 Task: Setup the softphone layouts for the call center.
Action: Mouse moved to (1078, 78)
Screenshot: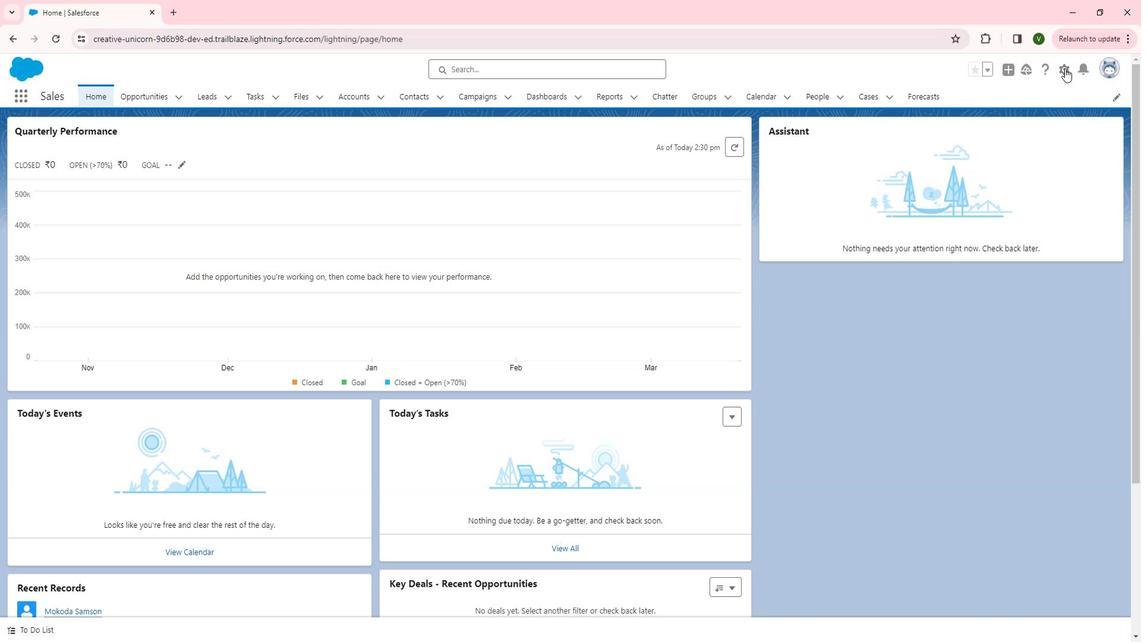 
Action: Mouse pressed left at (1078, 78)
Screenshot: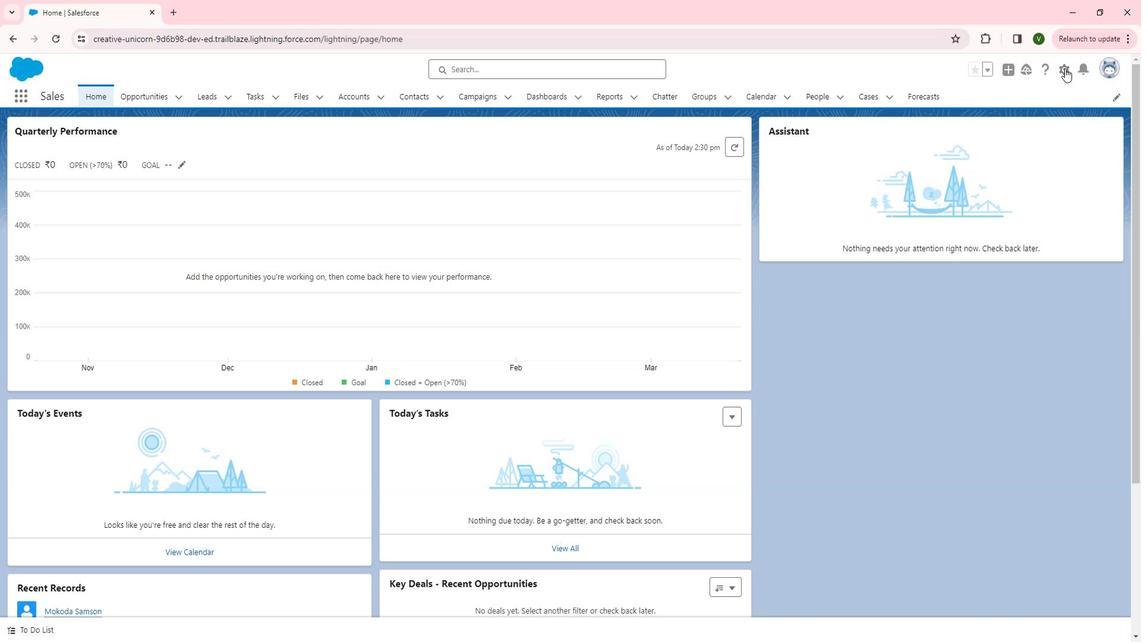 
Action: Mouse moved to (1040, 156)
Screenshot: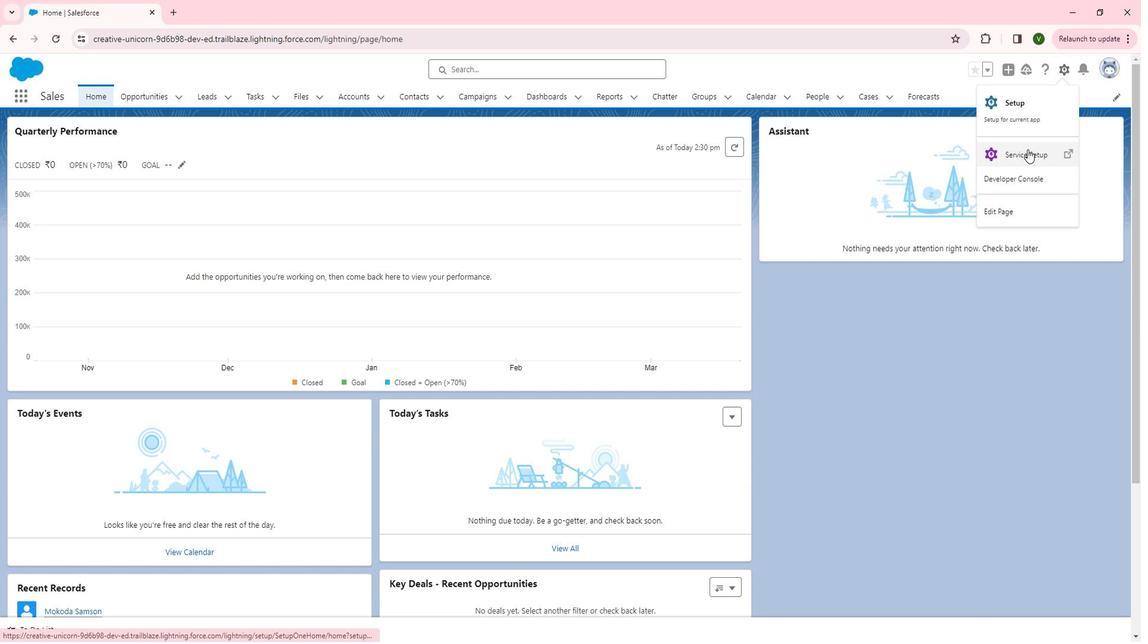 
Action: Mouse pressed left at (1040, 156)
Screenshot: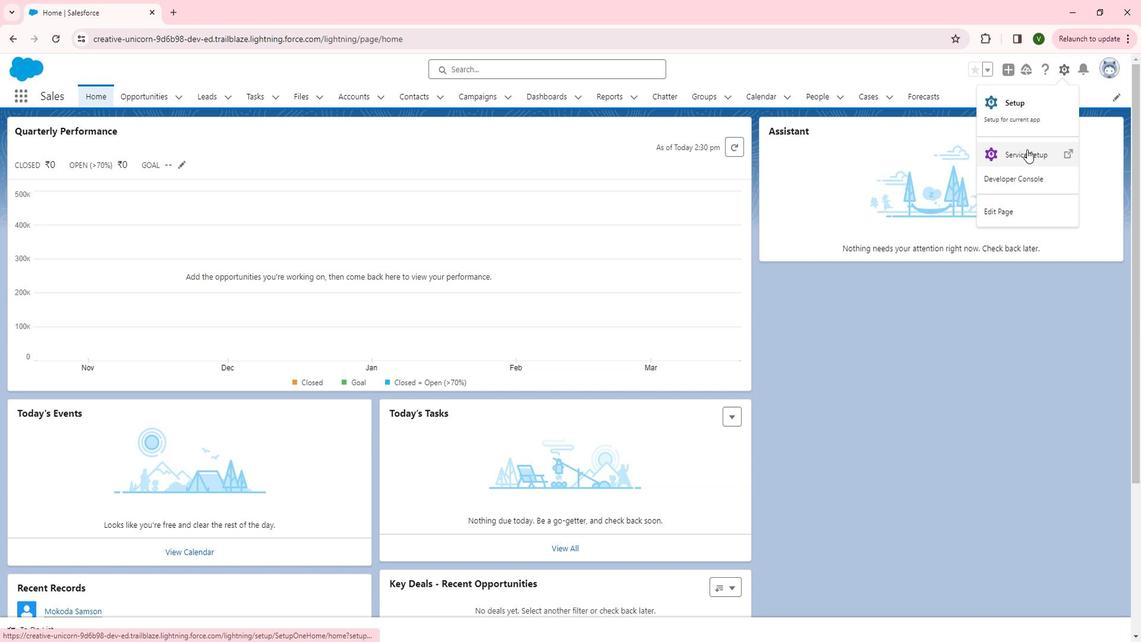 
Action: Mouse moved to (21, 263)
Screenshot: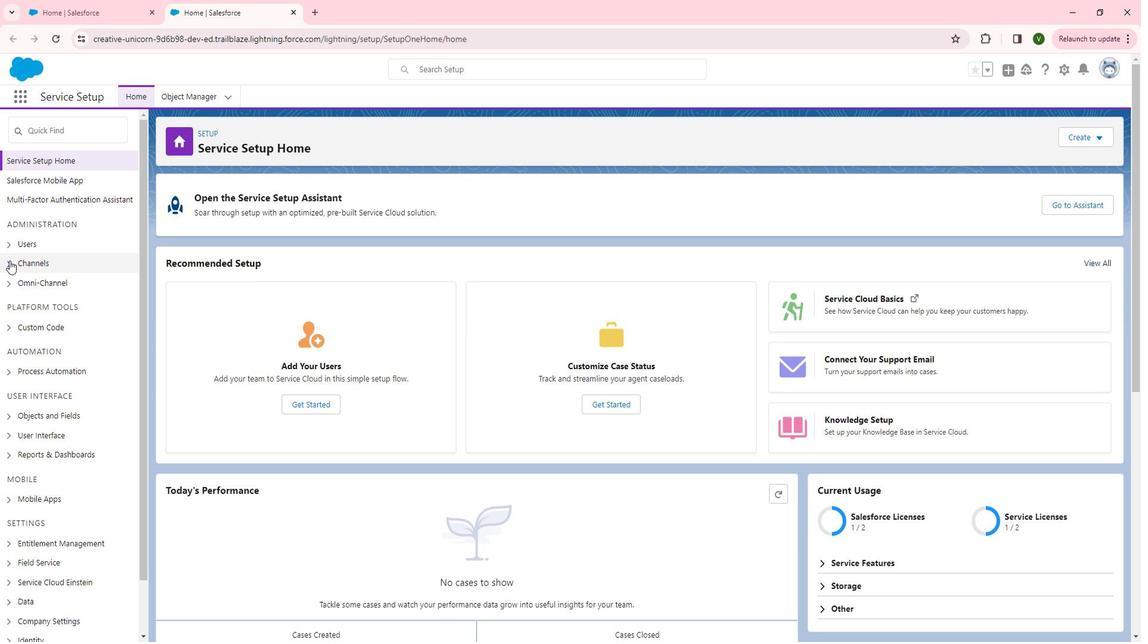 
Action: Mouse pressed left at (21, 263)
Screenshot: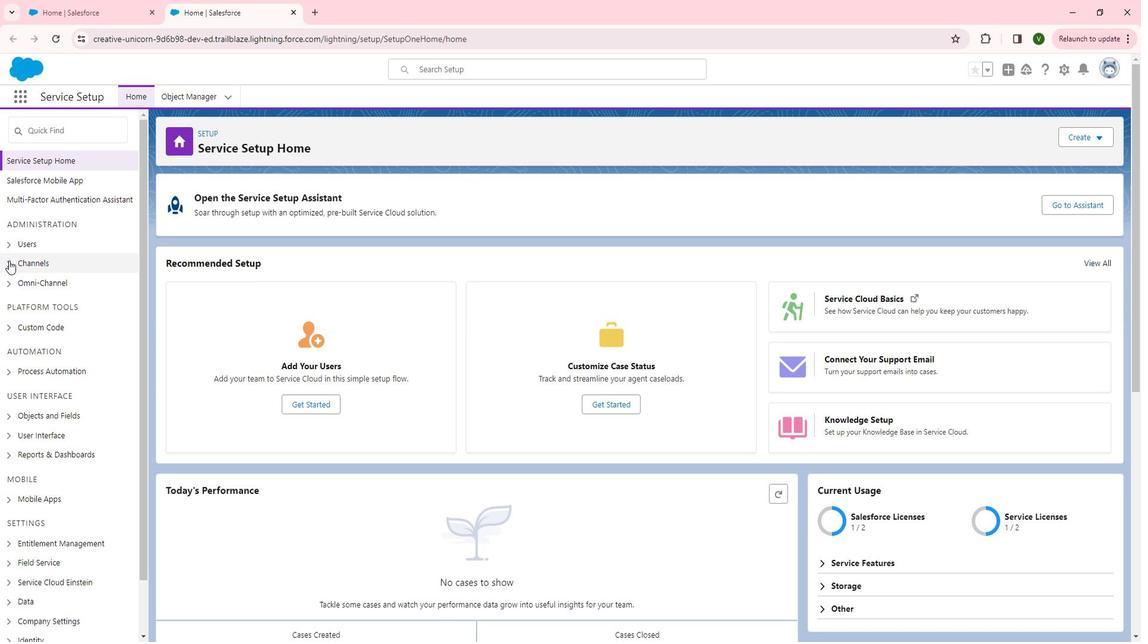 
Action: Mouse moved to (33, 379)
Screenshot: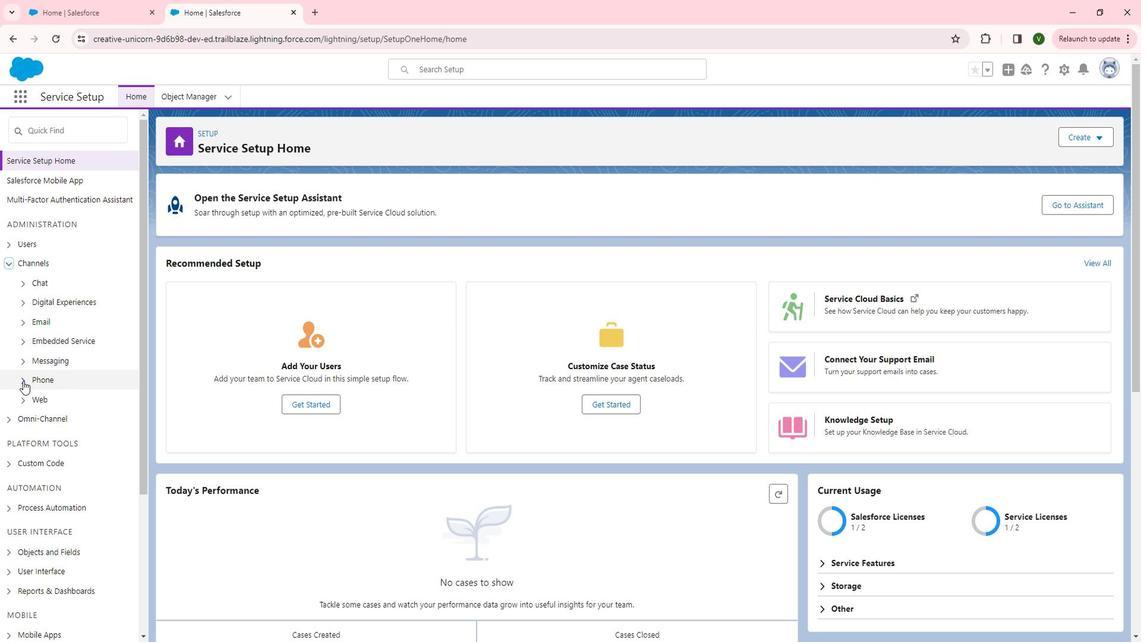 
Action: Mouse pressed left at (33, 379)
Screenshot: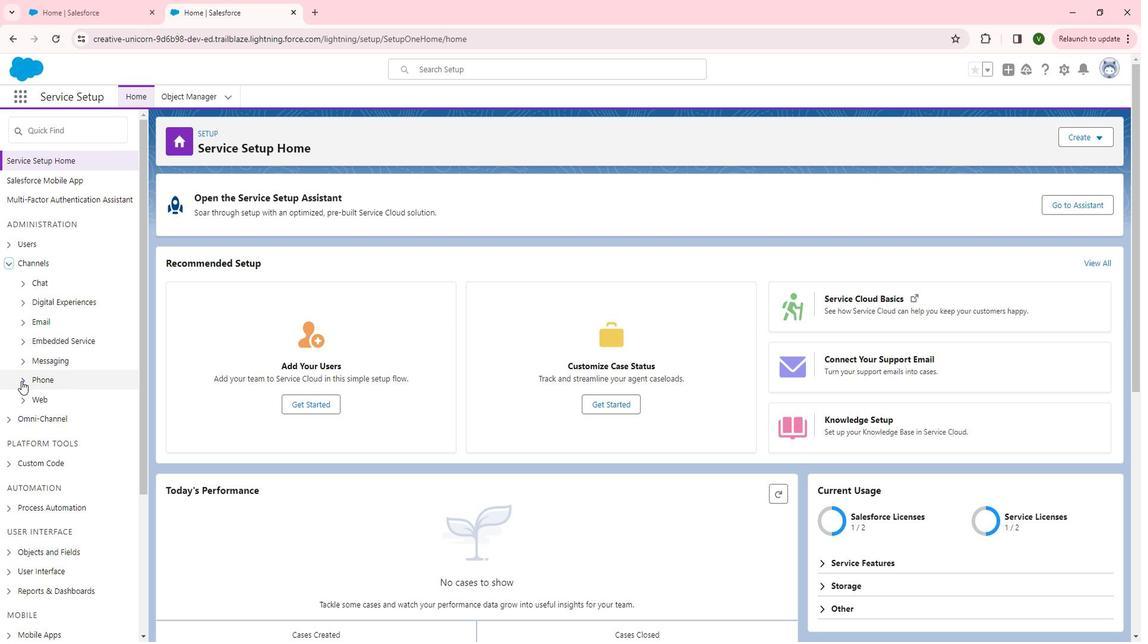 
Action: Mouse moved to (45, 396)
Screenshot: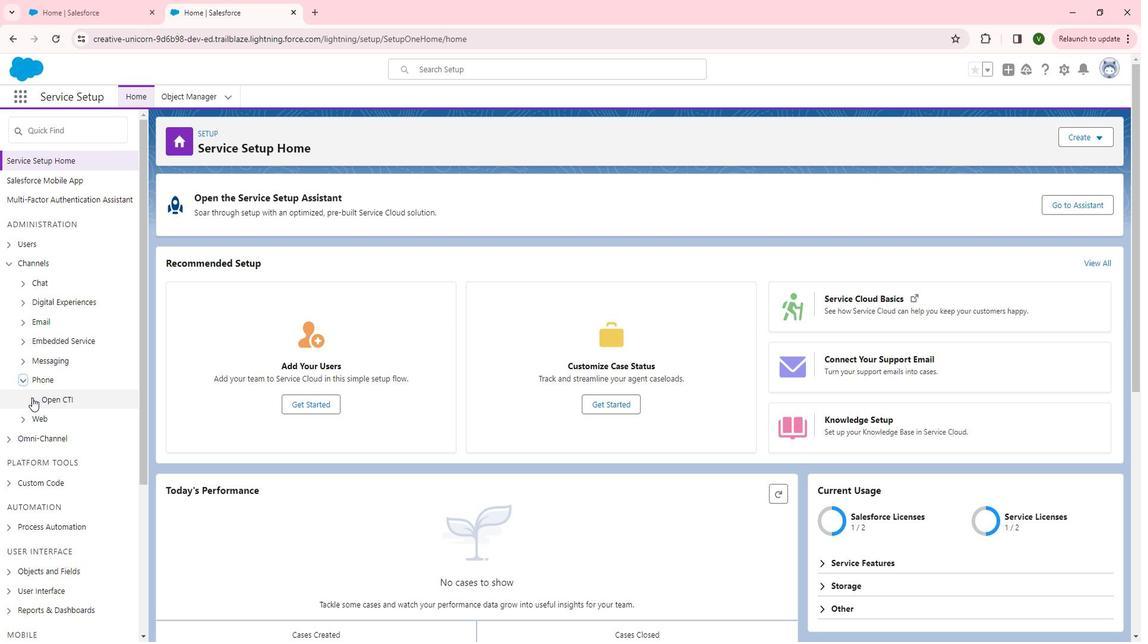 
Action: Mouse pressed left at (45, 396)
Screenshot: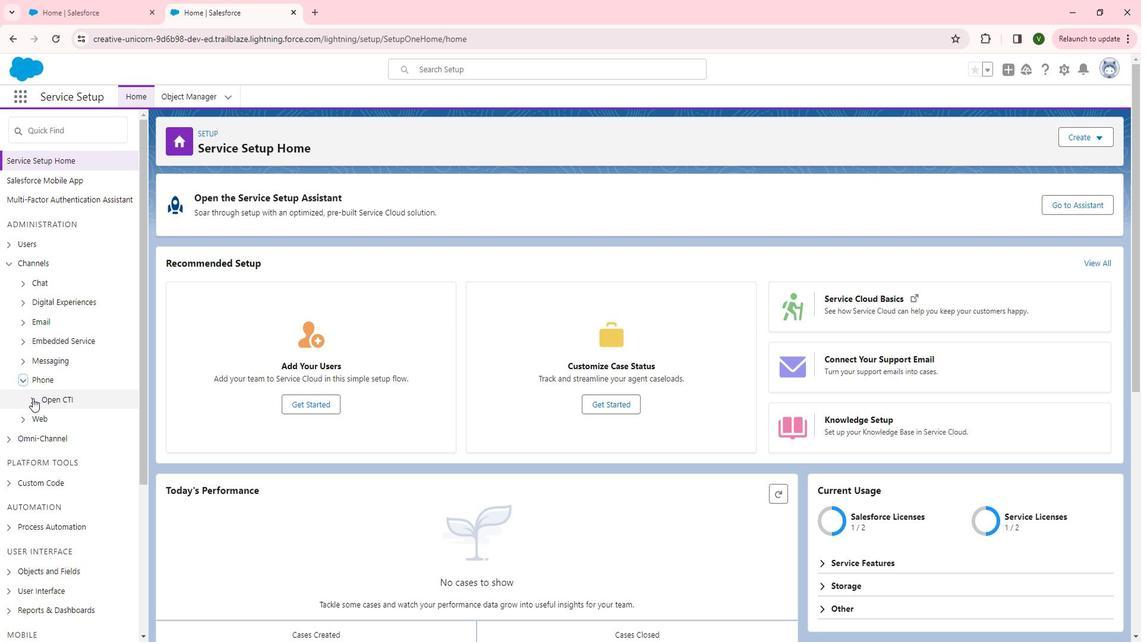 
Action: Mouse moved to (88, 452)
Screenshot: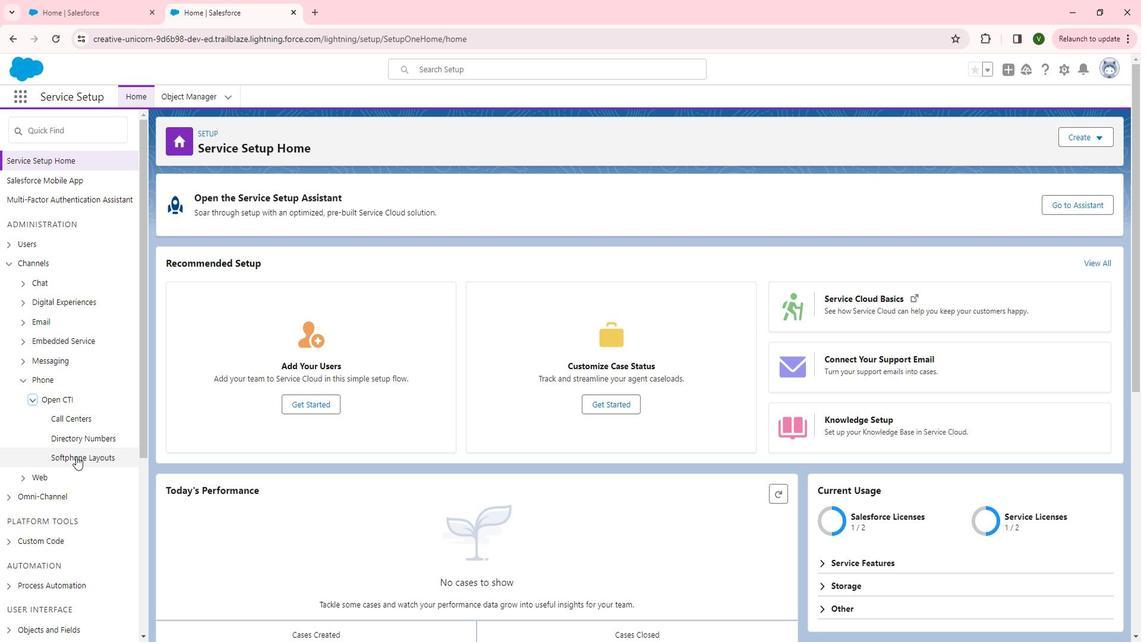 
Action: Mouse pressed left at (88, 452)
Screenshot: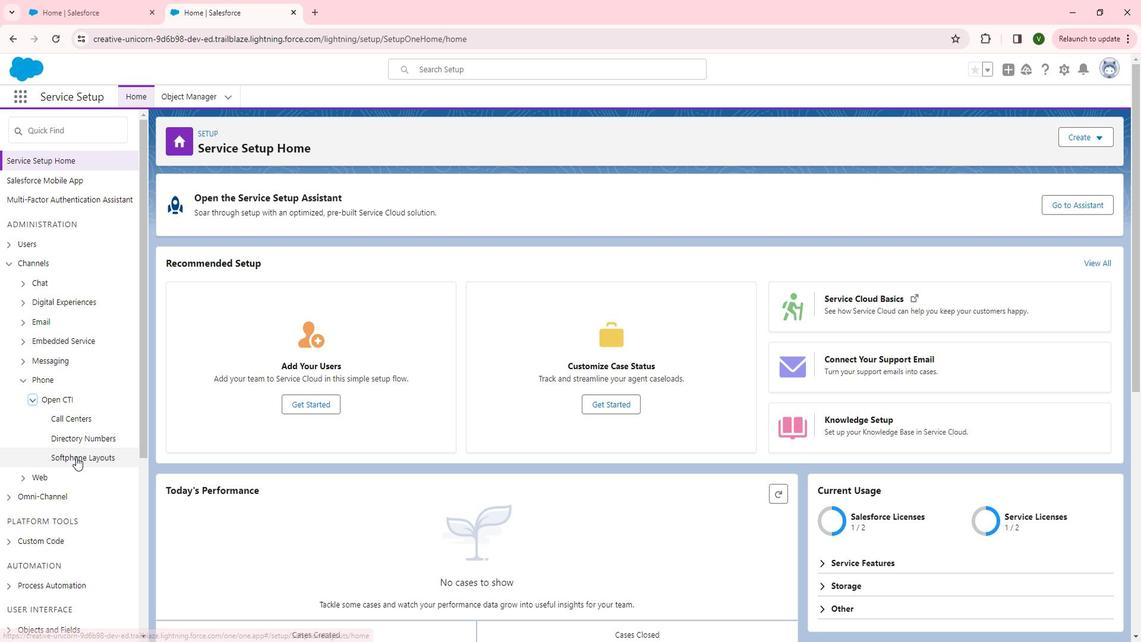 
Action: Mouse moved to (210, 377)
Screenshot: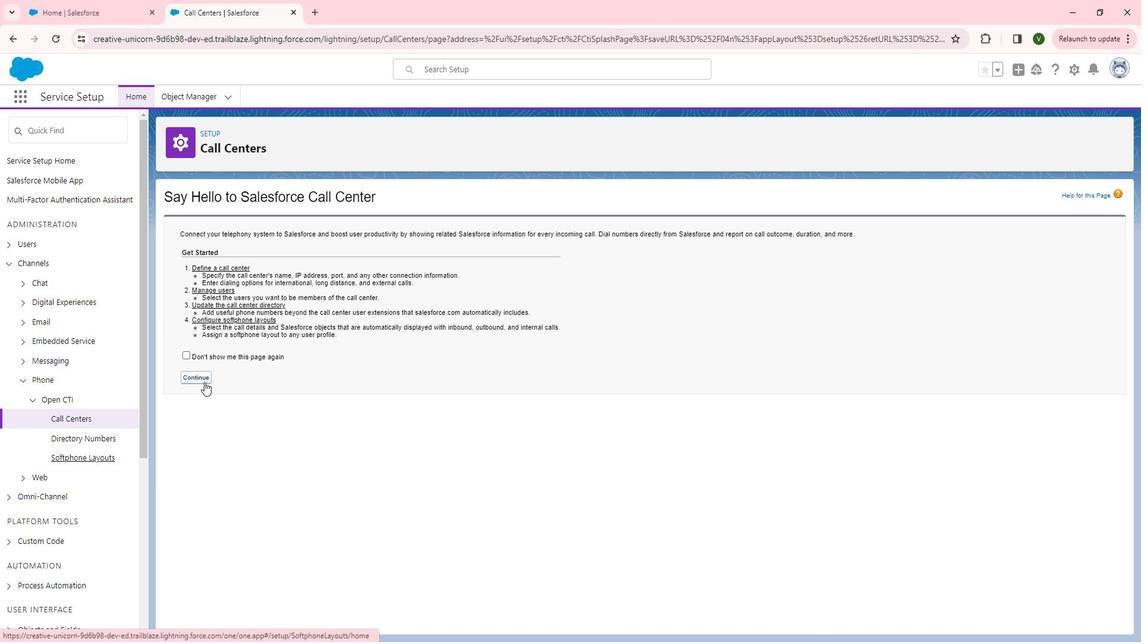 
Action: Mouse pressed left at (210, 377)
Screenshot: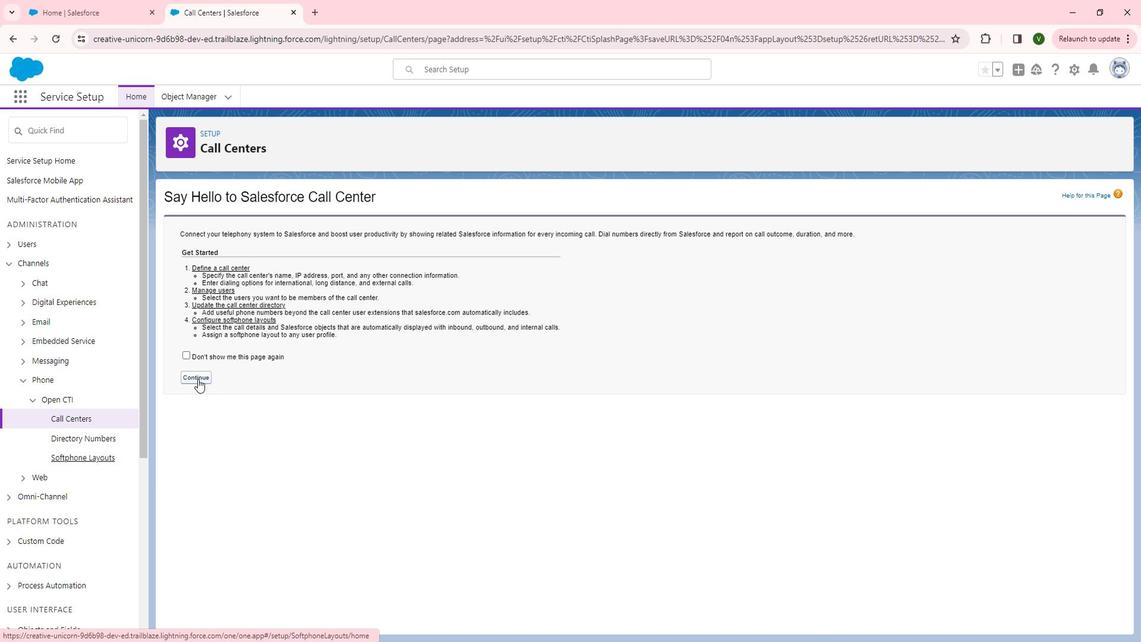 
Action: Mouse moved to (606, 255)
Screenshot: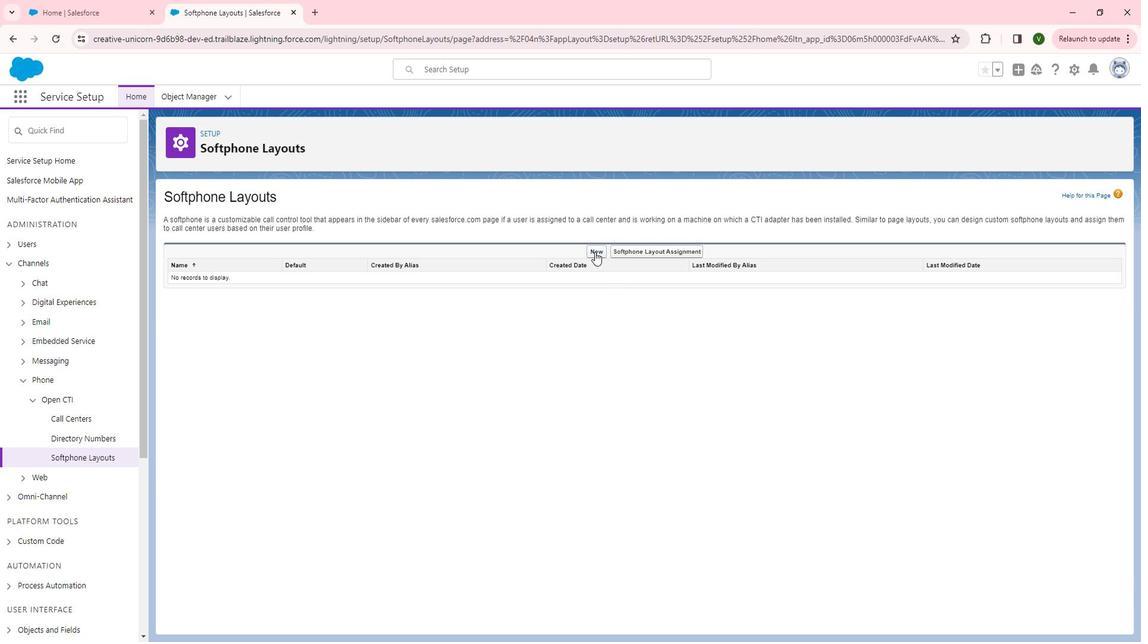 
Action: Mouse pressed left at (606, 255)
Screenshot: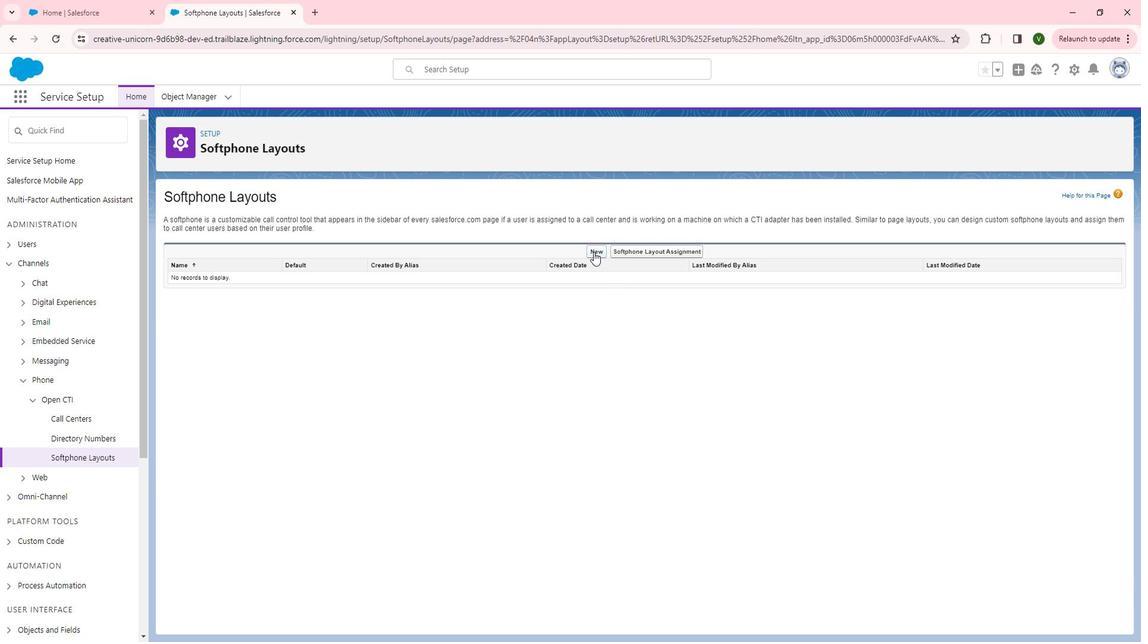 
Action: Mouse moved to (424, 269)
Screenshot: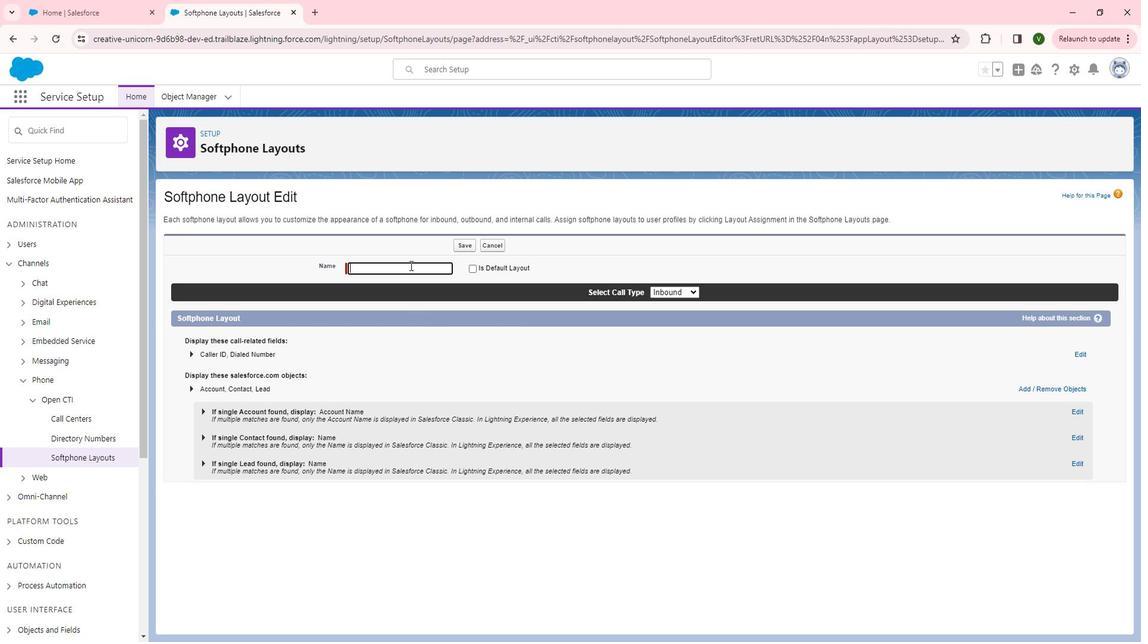 
Action: Mouse pressed left at (424, 269)
Screenshot: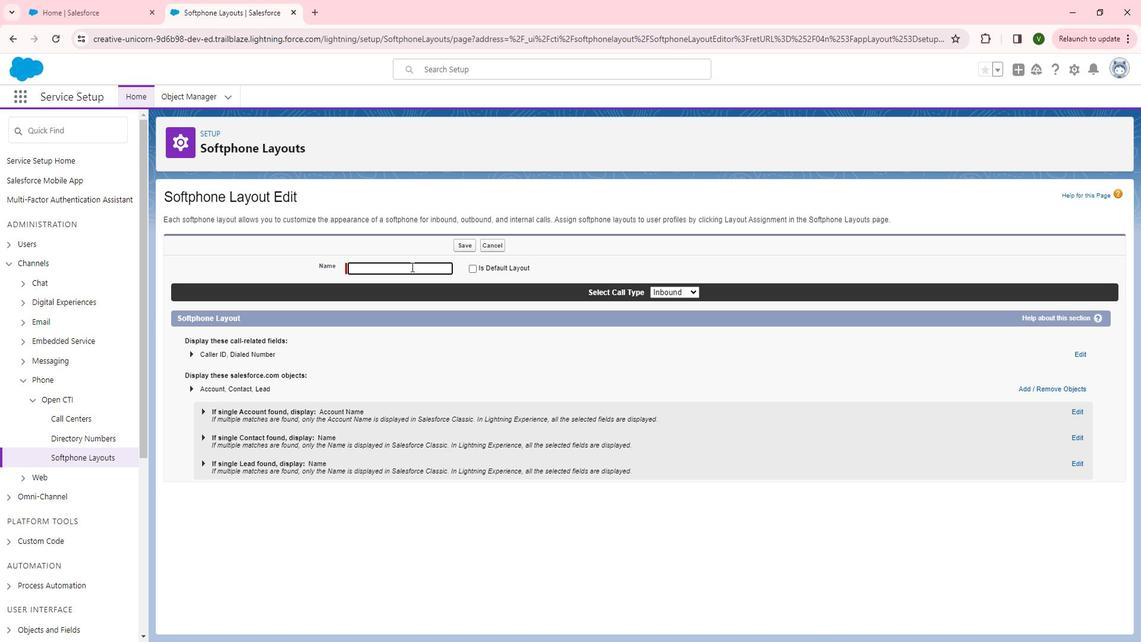 
Action: Key pressed <Key.shift>Call<Key.space>pa<Key.backspace><Key.backspace>layout
Screenshot: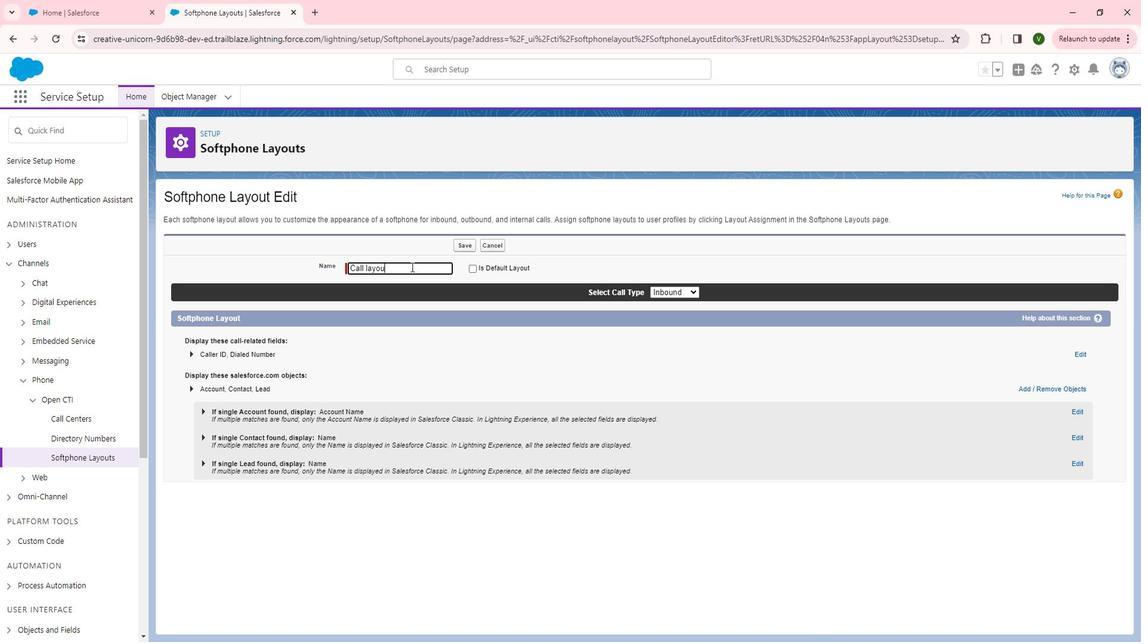 
Action: Mouse moved to (664, 292)
Screenshot: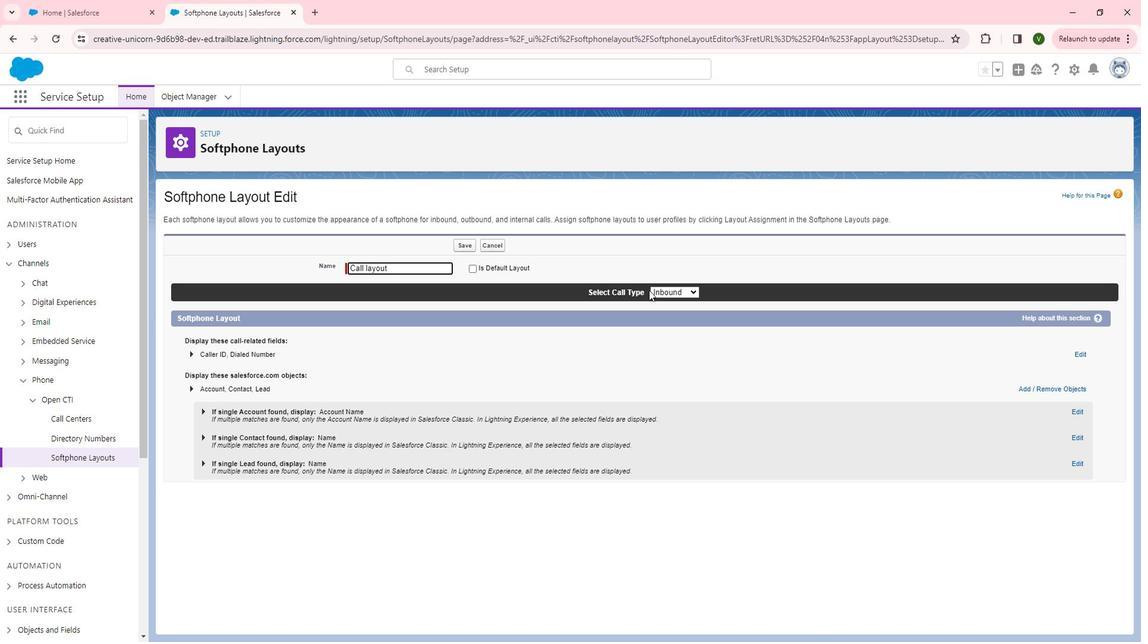 
Action: Mouse pressed left at (664, 292)
Screenshot: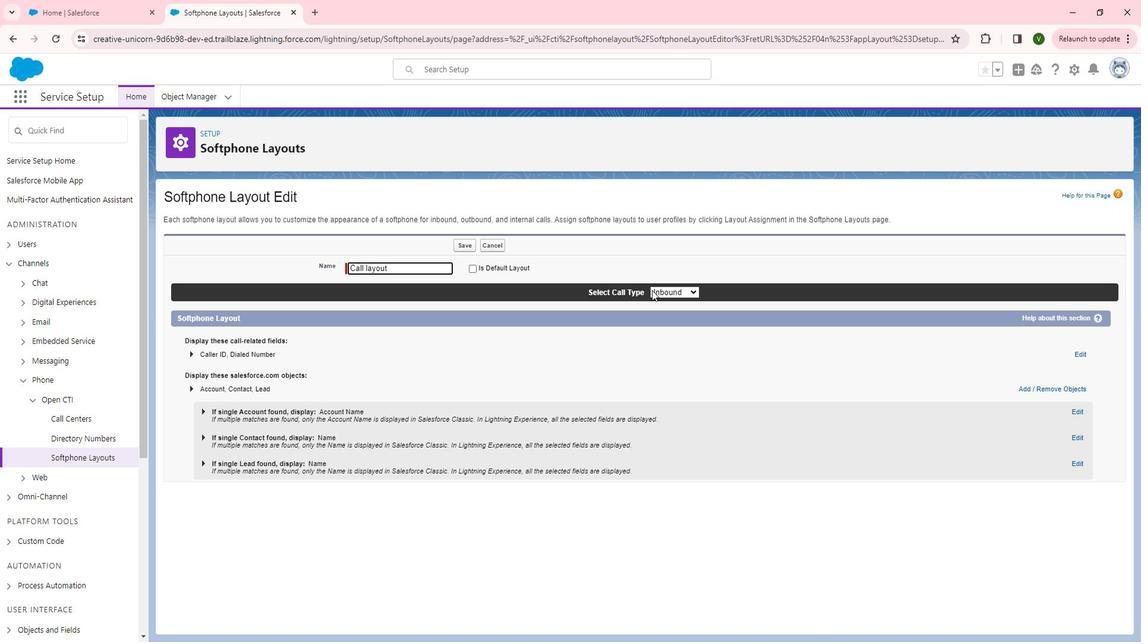 
Action: Mouse moved to (689, 307)
Screenshot: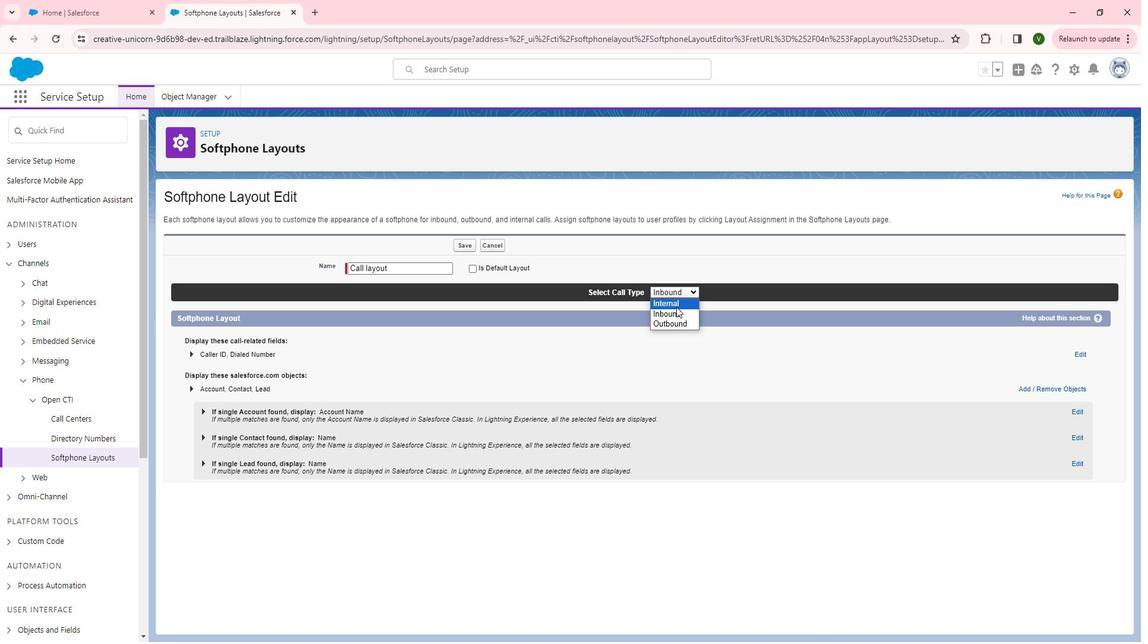
Action: Mouse pressed left at (689, 307)
Screenshot: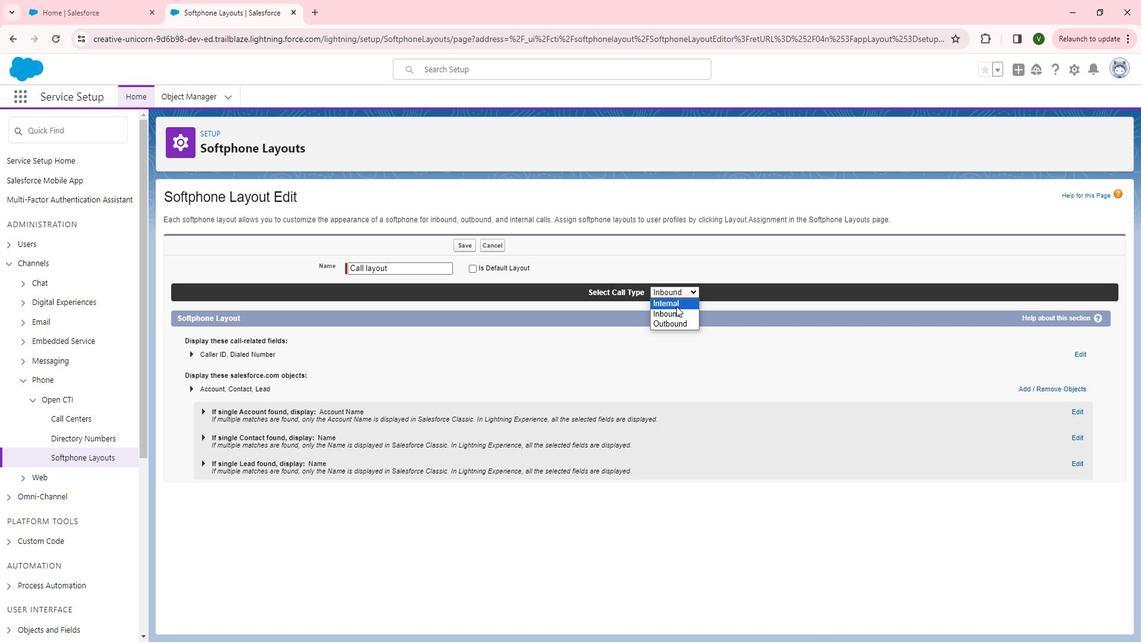 
Action: Mouse moved to (479, 245)
Screenshot: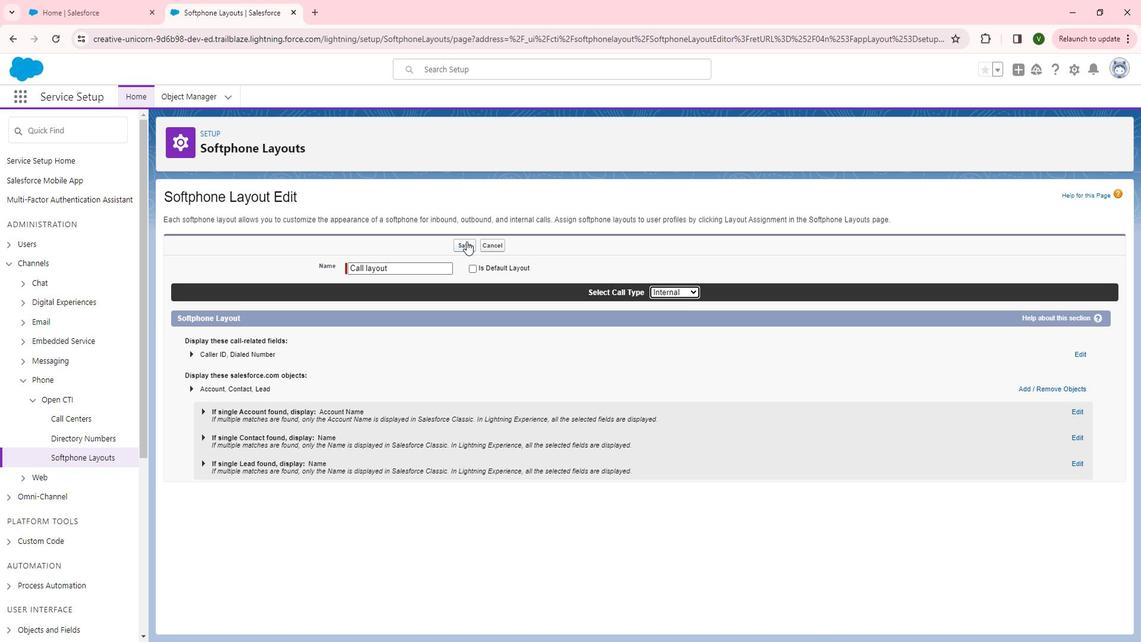 
Action: Mouse pressed left at (479, 245)
Screenshot: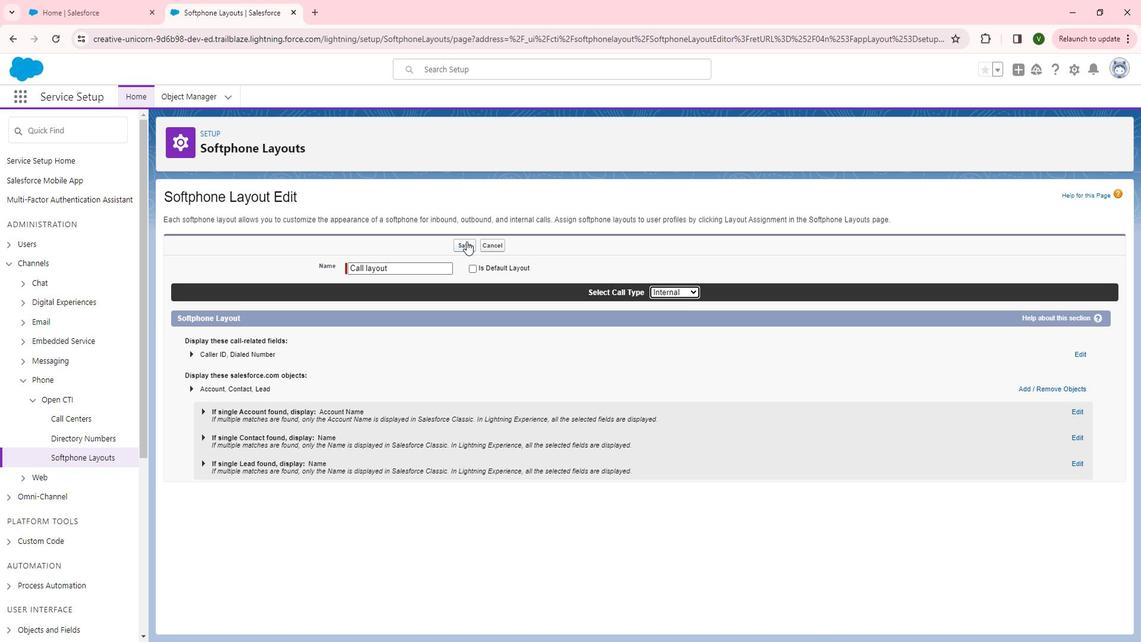 
Action: Mouse moved to (515, 296)
Screenshot: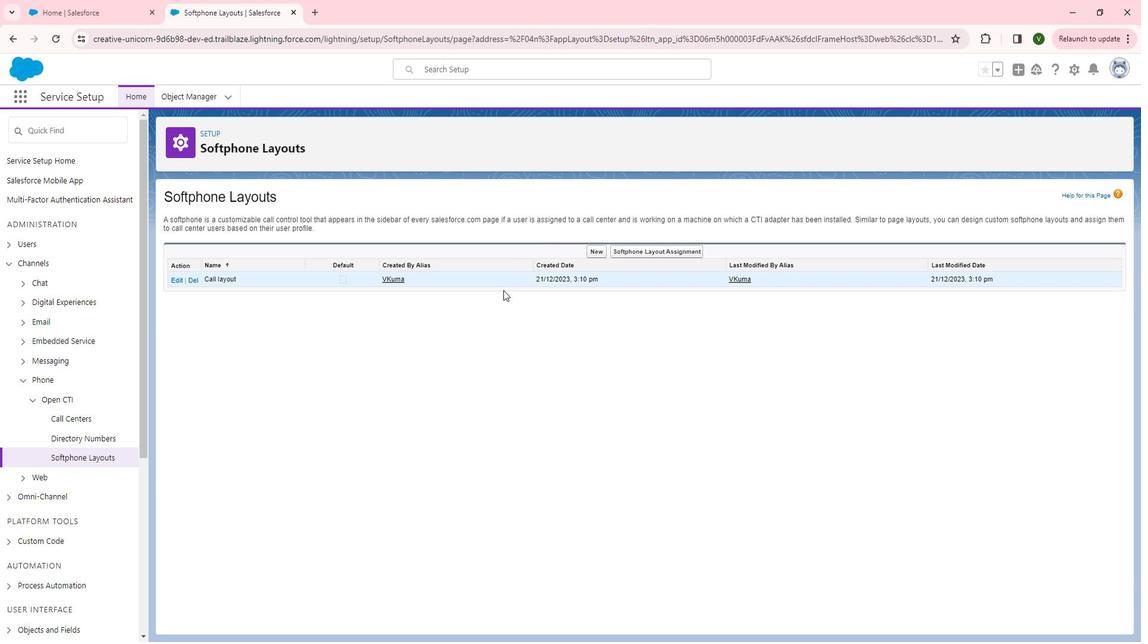 
